 Task: Create in the project AgileBoost and in the Backlog issue 'Create a new online platform for online entrepreneurship courses with advanced business planning and financial modeling features' a child issue 'Chatbot conversation error handling and remediation', and assign it to team member softage.3@softage.net. Create in the project AgileBoost and in the Backlog issue 'Implement a new cloud-based customer relationship management system for a company with advanced lead generation and sales tracking features' a child issue 'Data retention policy enforcement and auditing', and assign it to team member softage.4@softage.net
Action: Mouse moved to (638, 487)
Screenshot: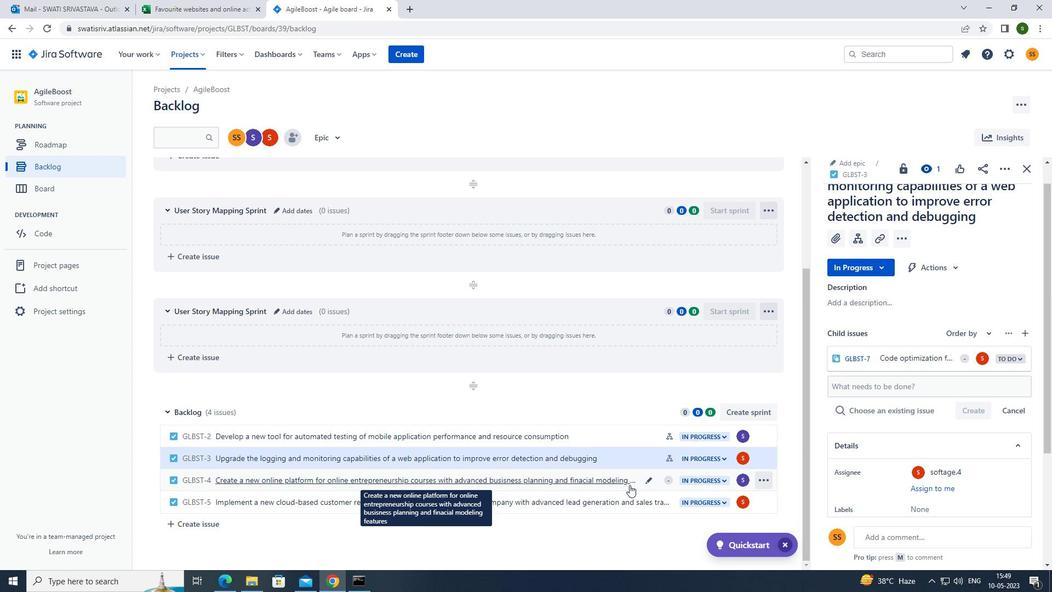 
Action: Mouse pressed left at (638, 487)
Screenshot: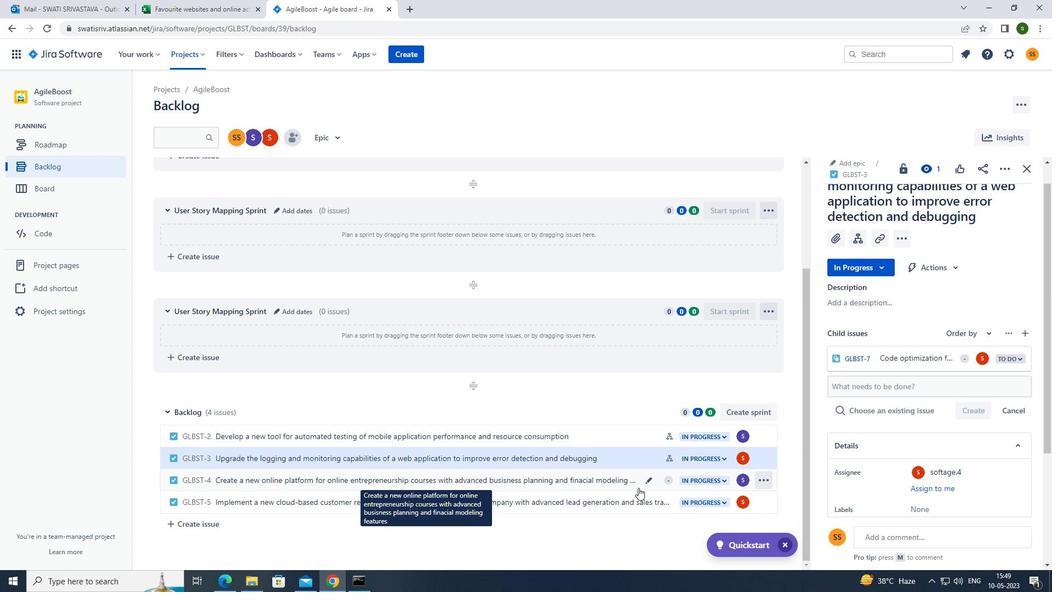 
Action: Mouse moved to (852, 259)
Screenshot: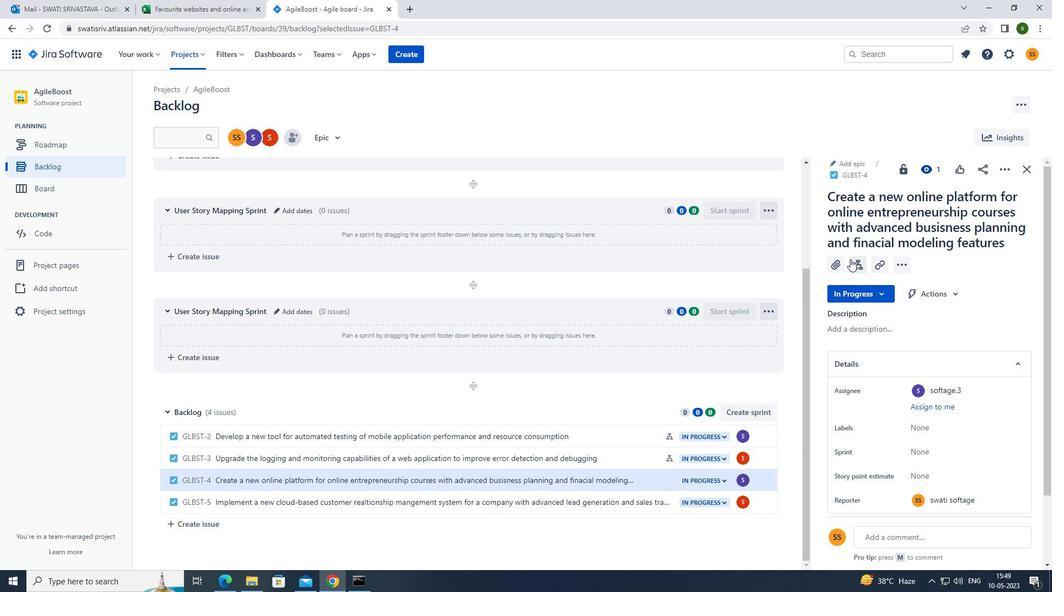 
Action: Mouse pressed left at (852, 259)
Screenshot: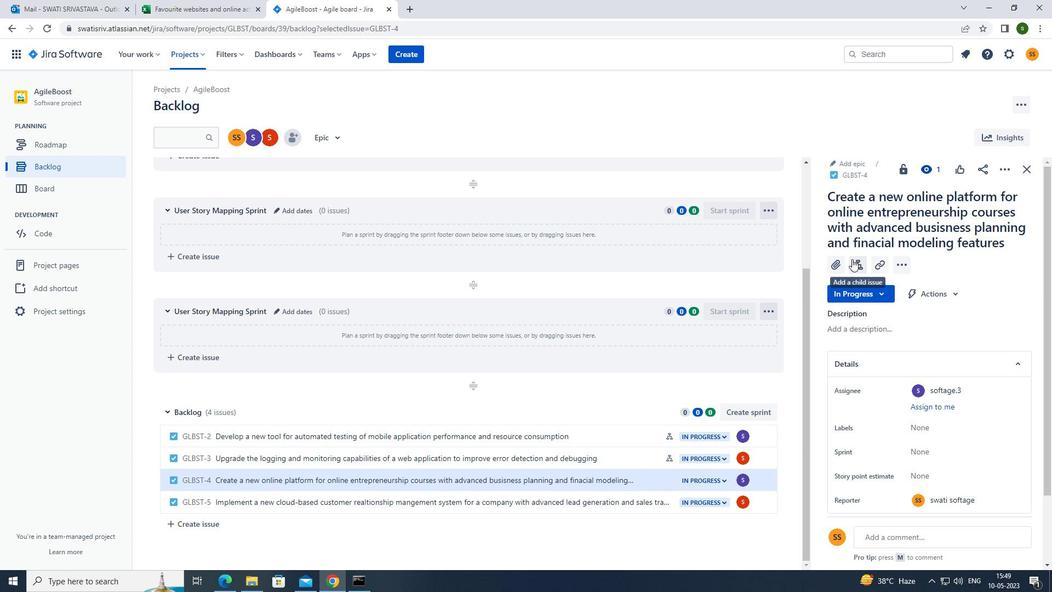 
Action: Mouse moved to (874, 356)
Screenshot: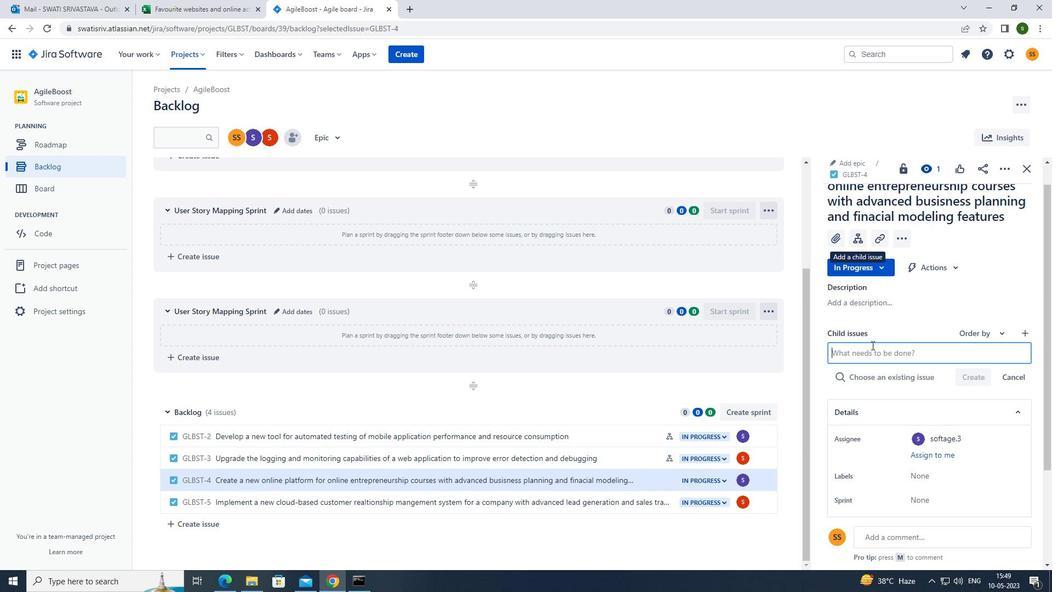 
Action: Mouse pressed left at (874, 356)
Screenshot: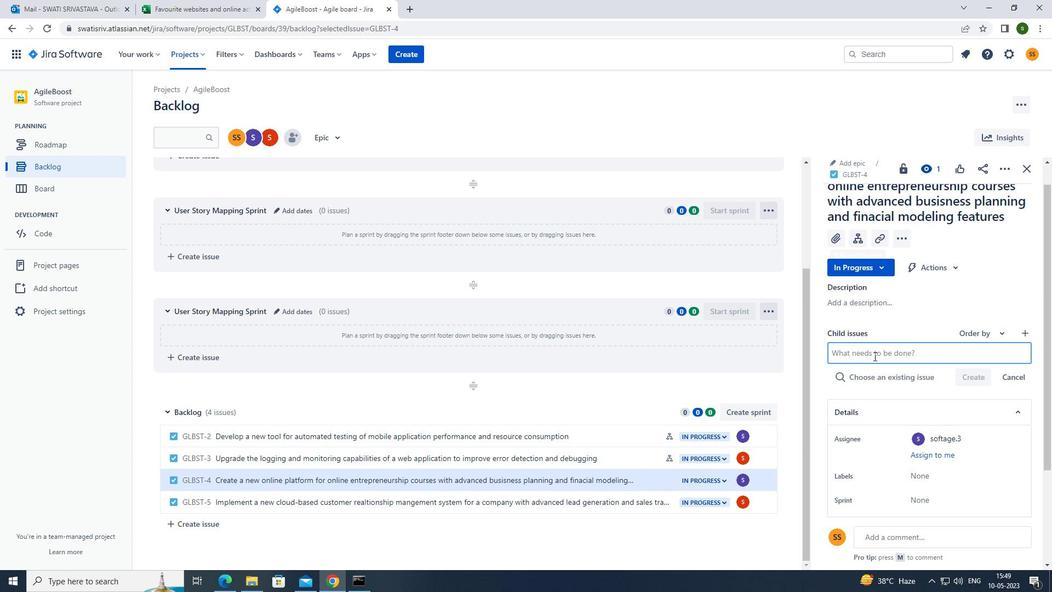 
Action: Mouse moved to (847, 363)
Screenshot: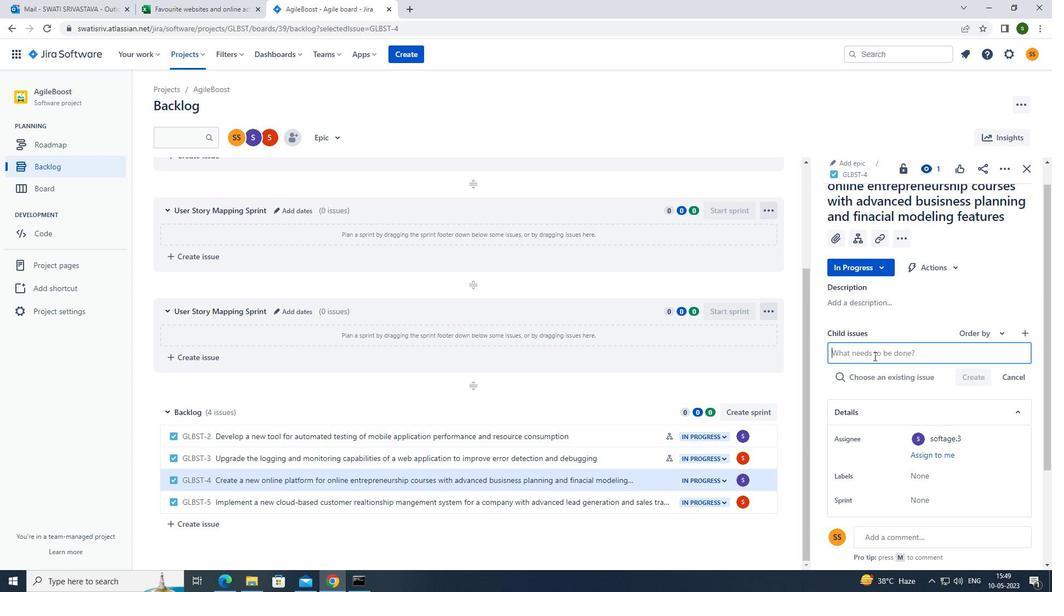 
Action: Key pressed <Key.caps_lock>c<Key.caps_lock>hatbot<Key.space>conversation<Key.space>error<Key.space>handling<Key.space>and<Key.space>remediation<Key.enter>
Screenshot: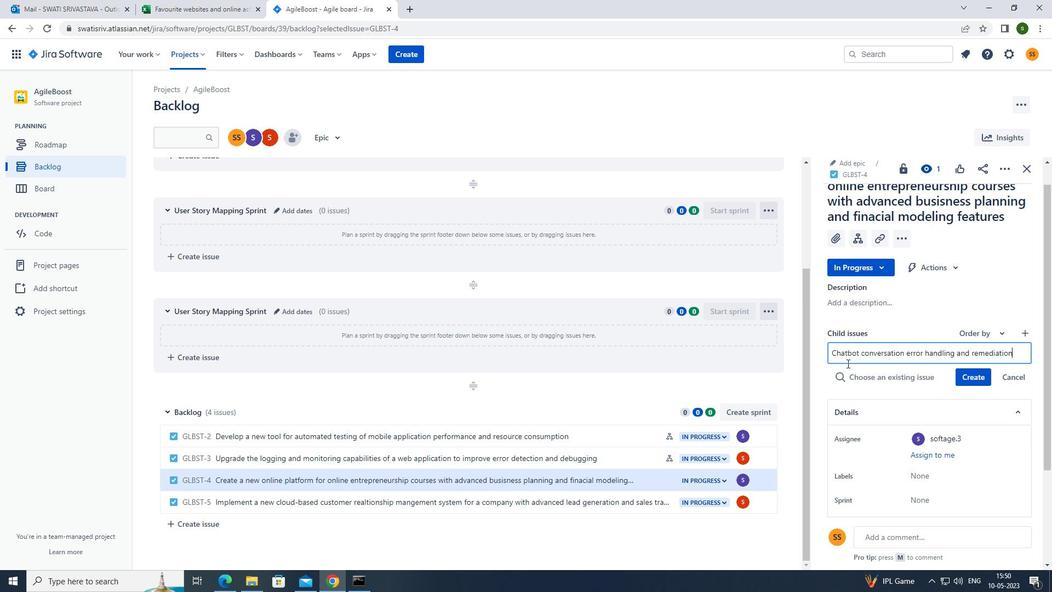 
Action: Mouse moved to (982, 359)
Screenshot: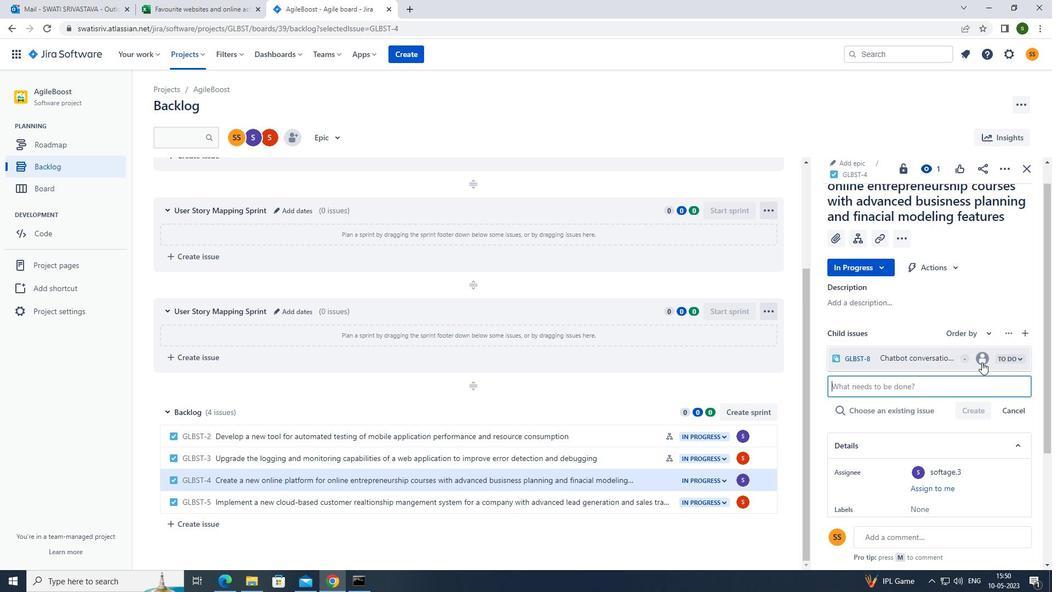
Action: Mouse pressed left at (982, 359)
Screenshot: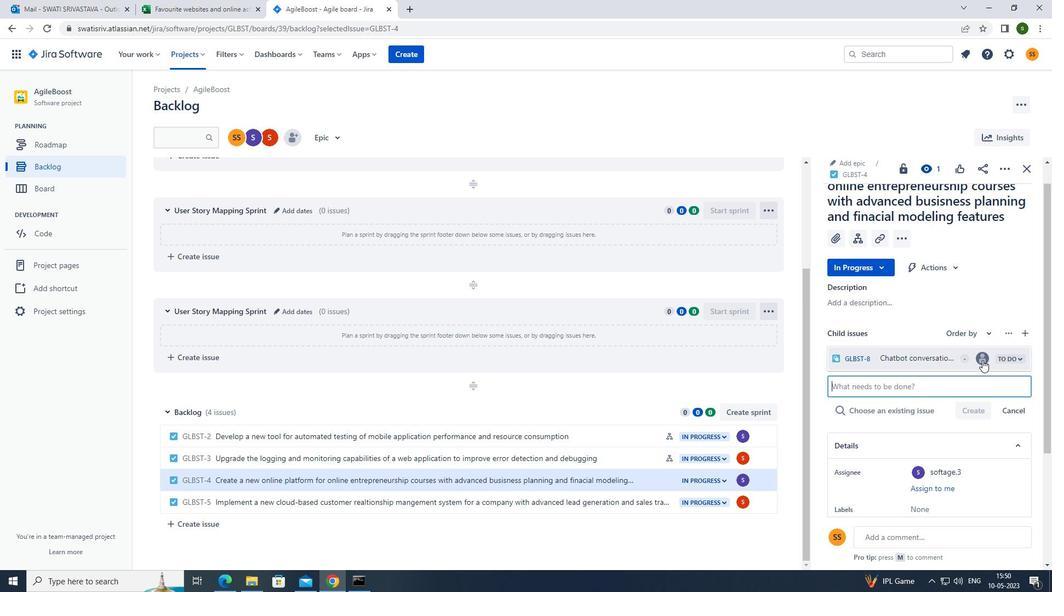 
Action: Mouse moved to (934, 374)
Screenshot: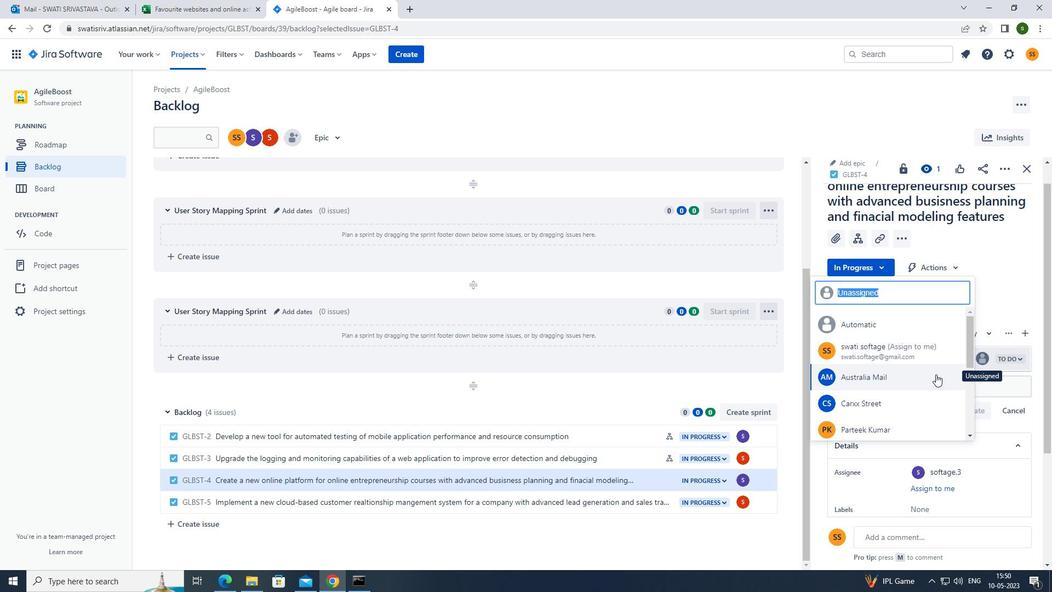 
Action: Mouse scrolled (934, 373) with delta (0, 0)
Screenshot: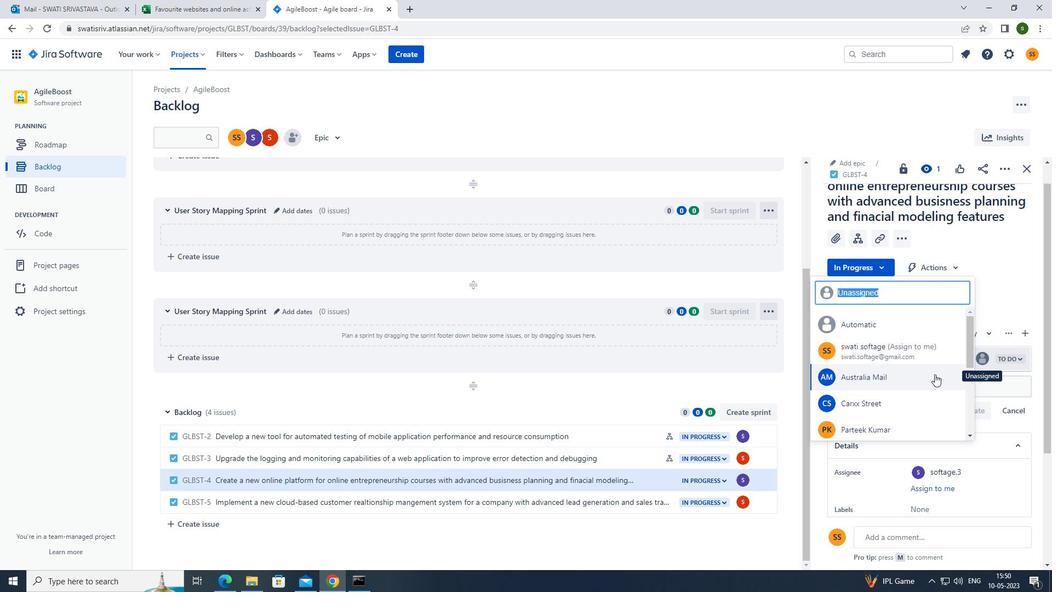 
Action: Mouse moved to (932, 375)
Screenshot: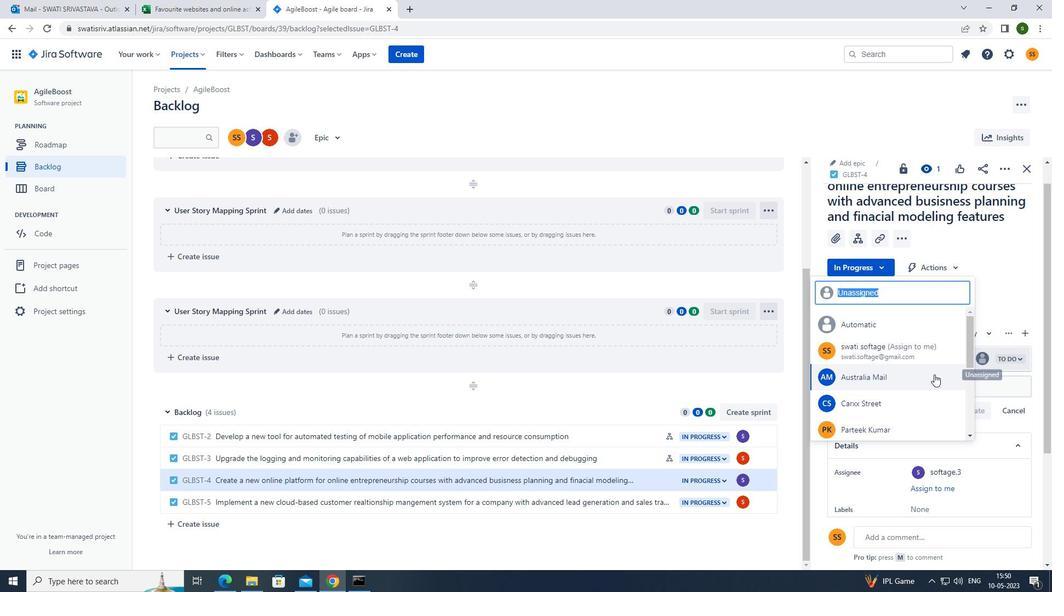 
Action: Mouse scrolled (932, 374) with delta (0, 0)
Screenshot: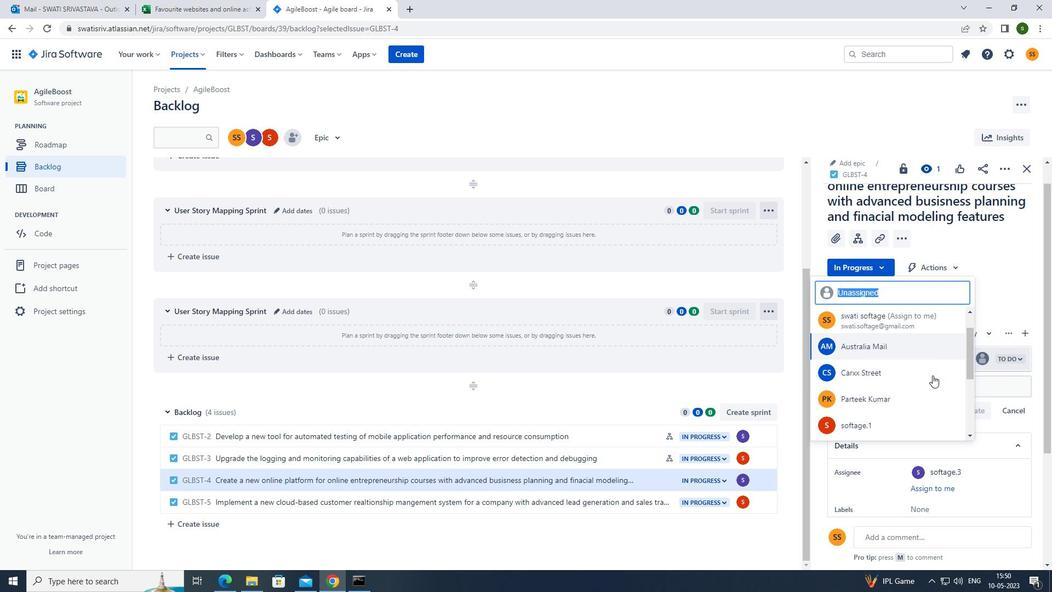 
Action: Mouse moved to (885, 400)
Screenshot: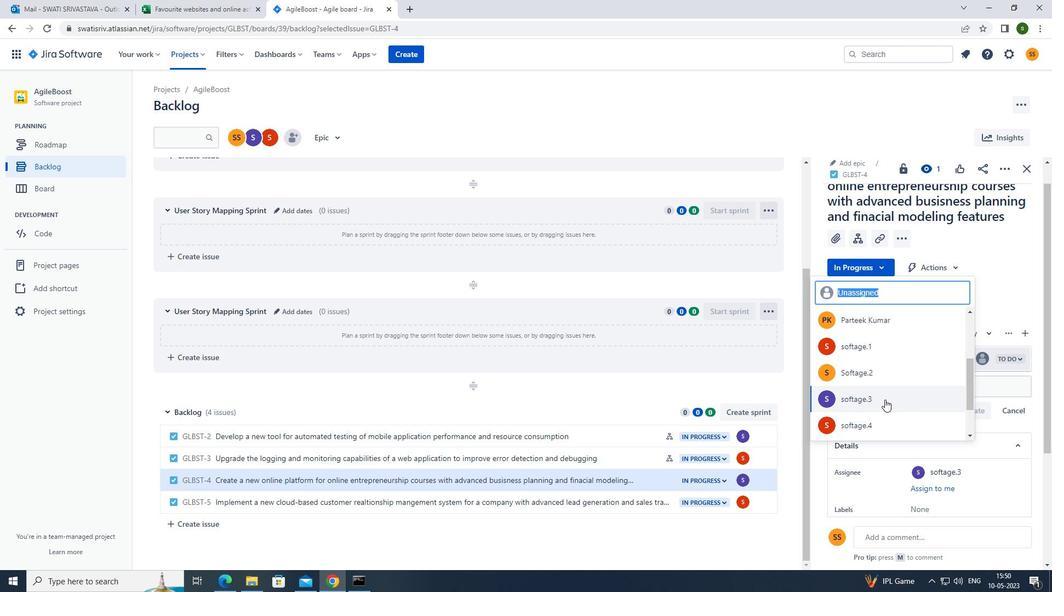 
Action: Mouse pressed left at (885, 400)
Screenshot: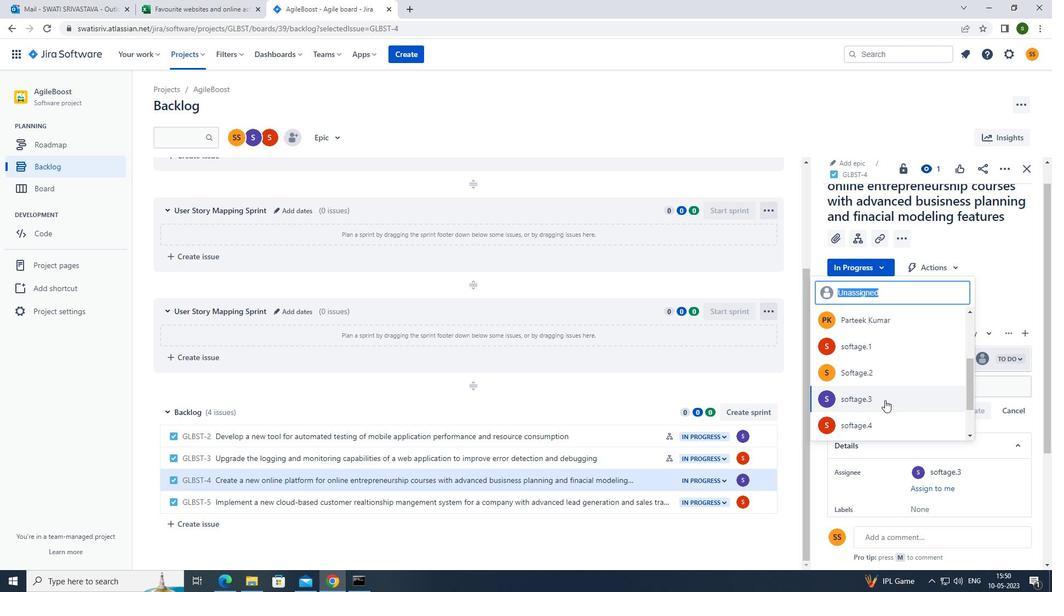 
Action: Mouse moved to (606, 422)
Screenshot: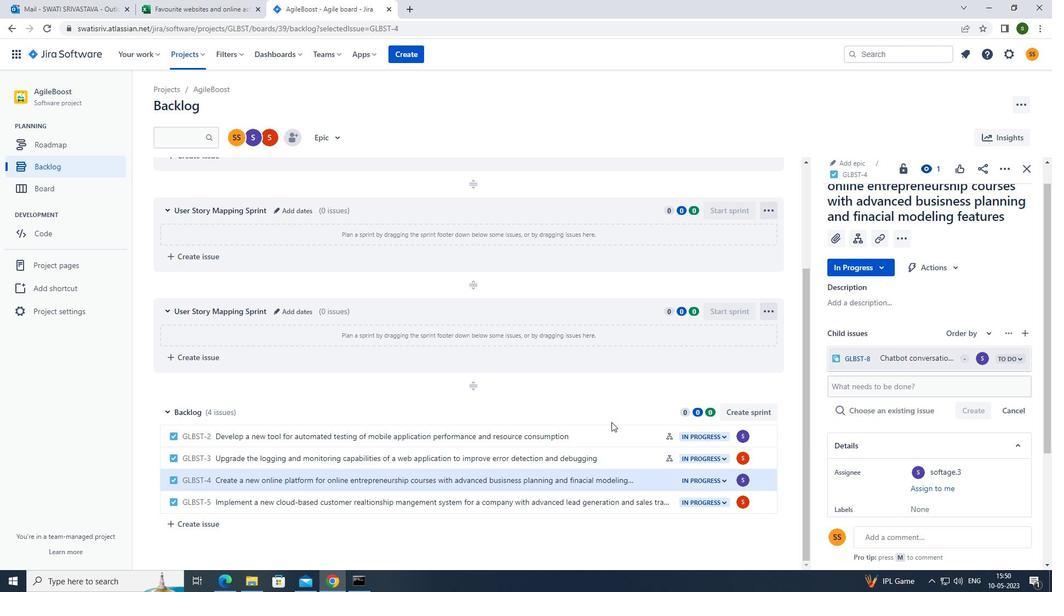 
Action: Mouse scrolled (606, 421) with delta (0, 0)
Screenshot: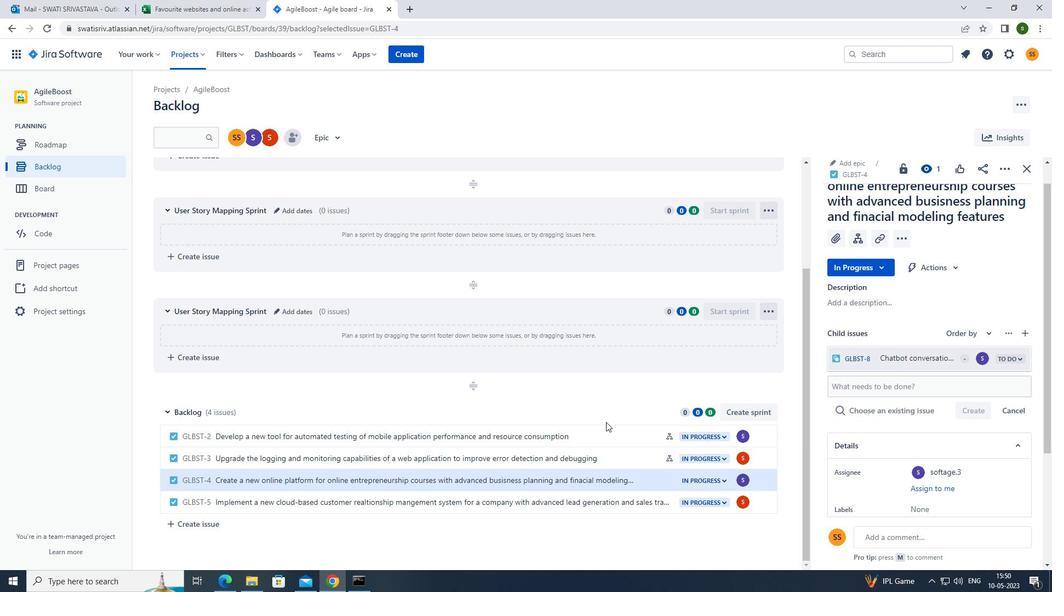 
Action: Mouse moved to (651, 509)
Screenshot: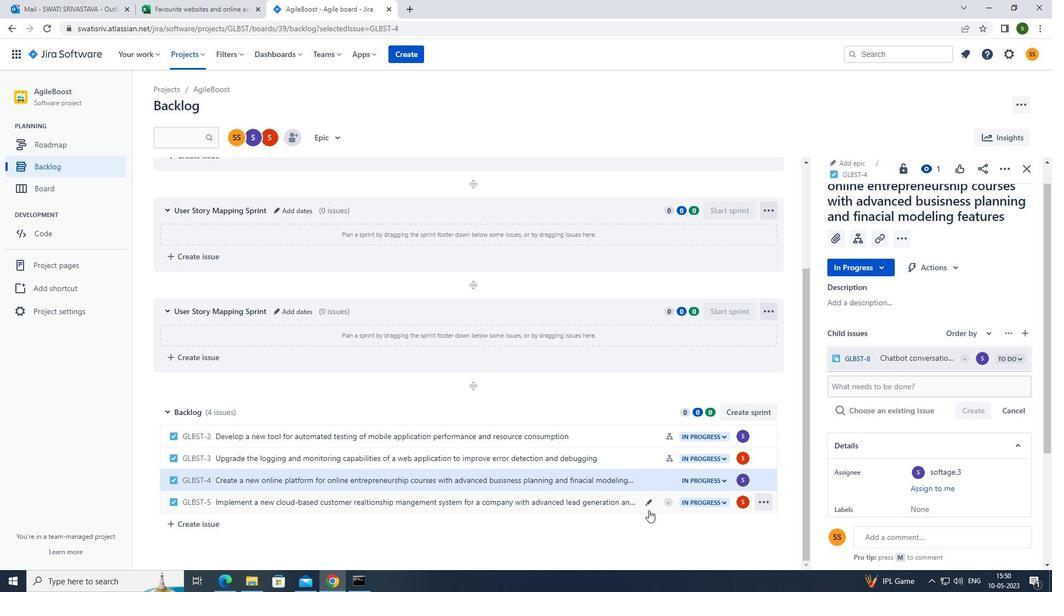 
Action: Mouse pressed left at (651, 509)
Screenshot: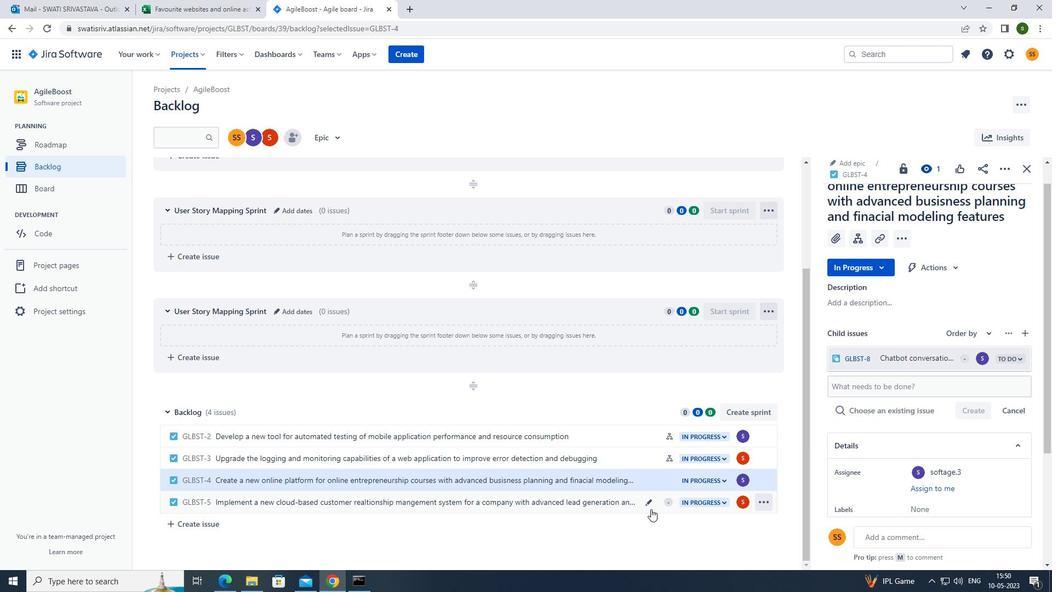 
Action: Mouse moved to (861, 283)
Screenshot: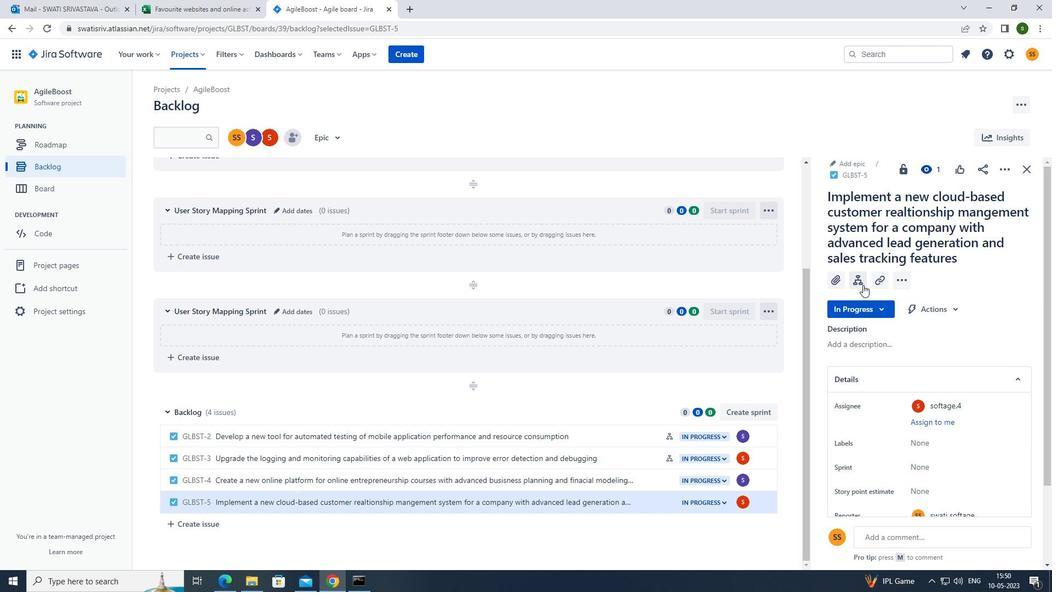 
Action: Mouse pressed left at (861, 283)
Screenshot: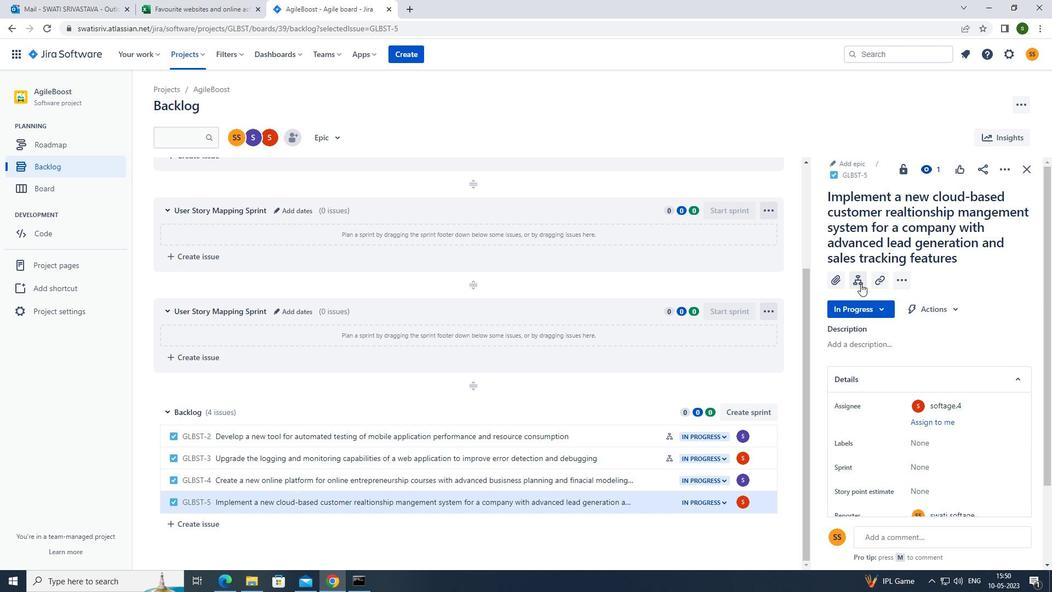 
Action: Mouse moved to (886, 351)
Screenshot: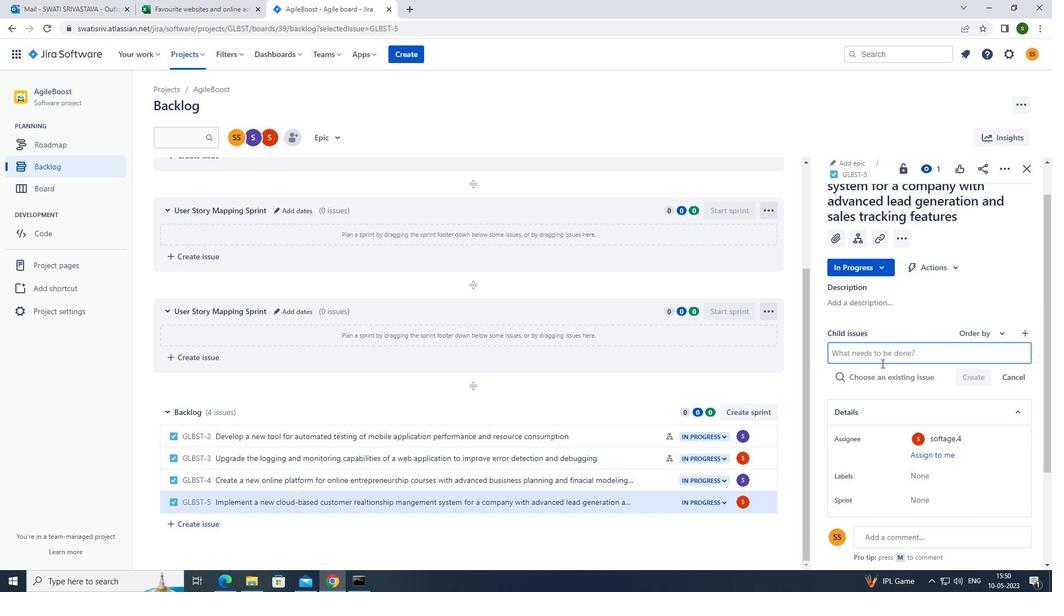 
Action: Mouse pressed left at (886, 351)
Screenshot: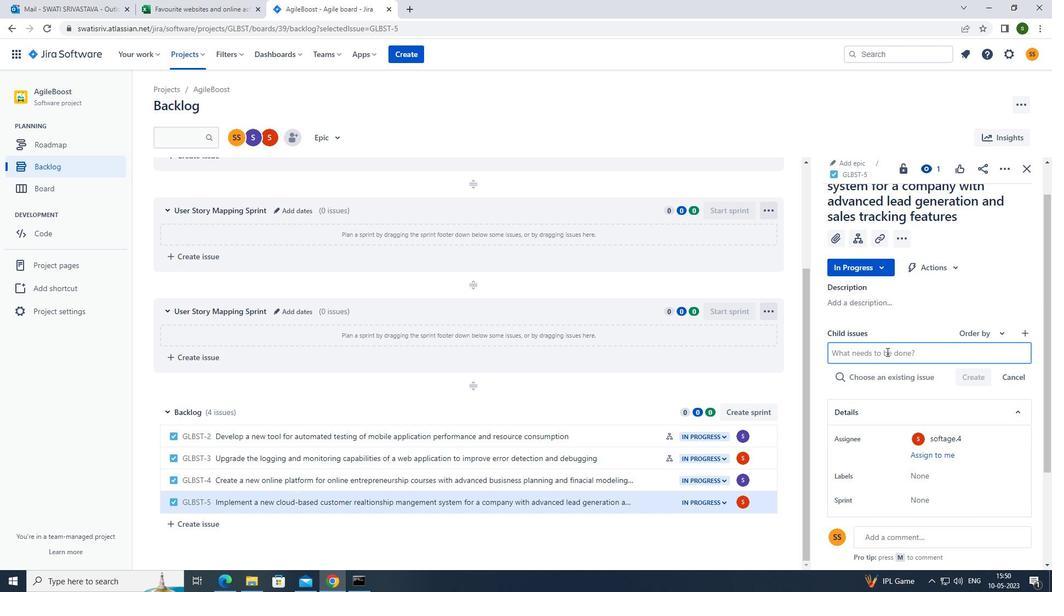
Action: Key pressed <Key.caps_lock>d<Key.caps_lock>ata<Key.space>retention<Key.space>policy<Key.space>enfocement<Key.space>and<Key.space>auditing<Key.enter>
Screenshot: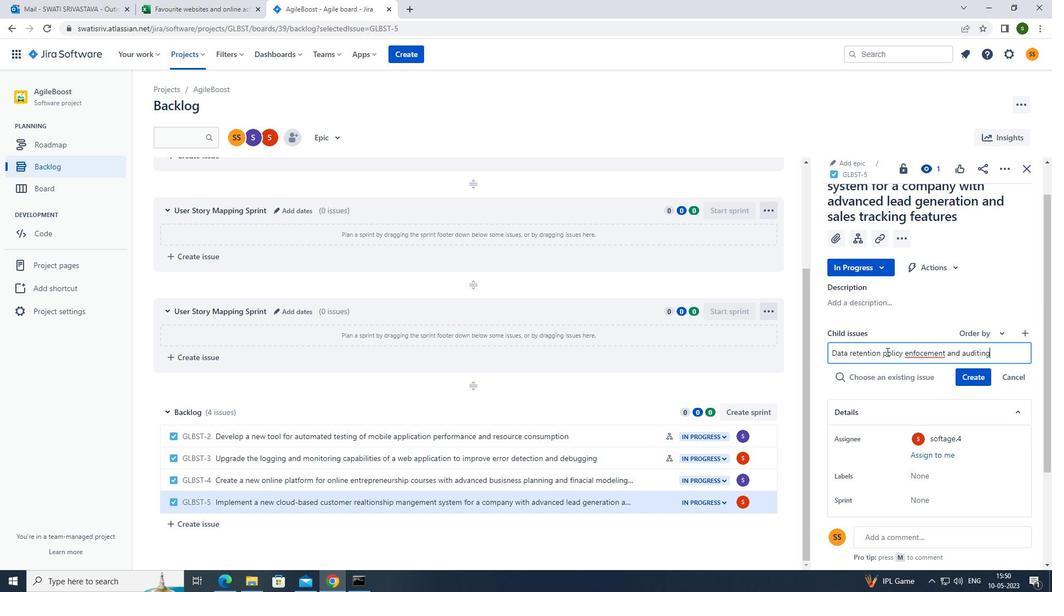 
Action: Mouse moved to (977, 360)
Screenshot: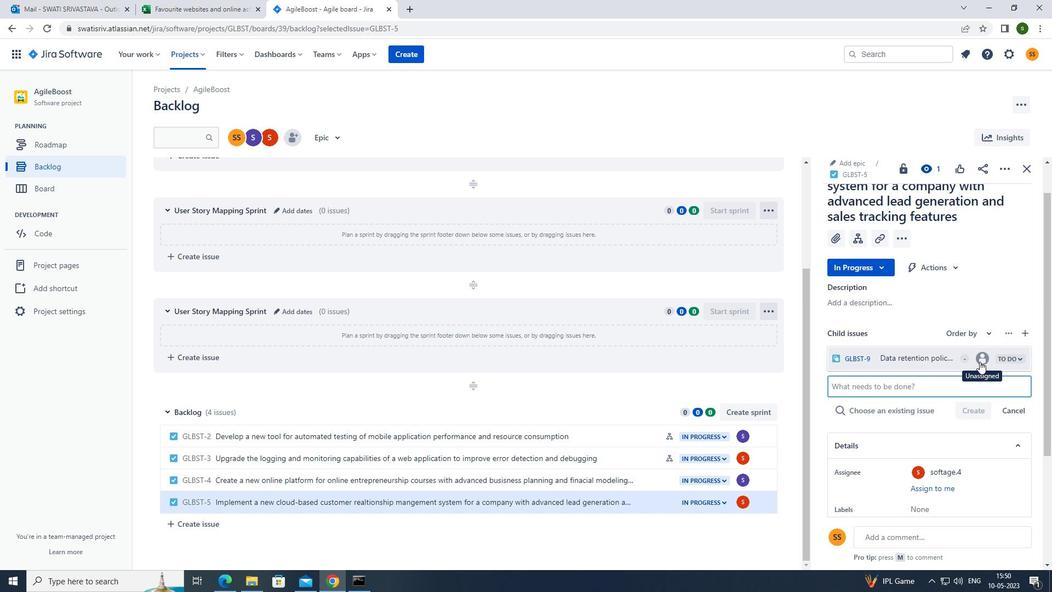 
Action: Mouse pressed left at (977, 360)
Screenshot: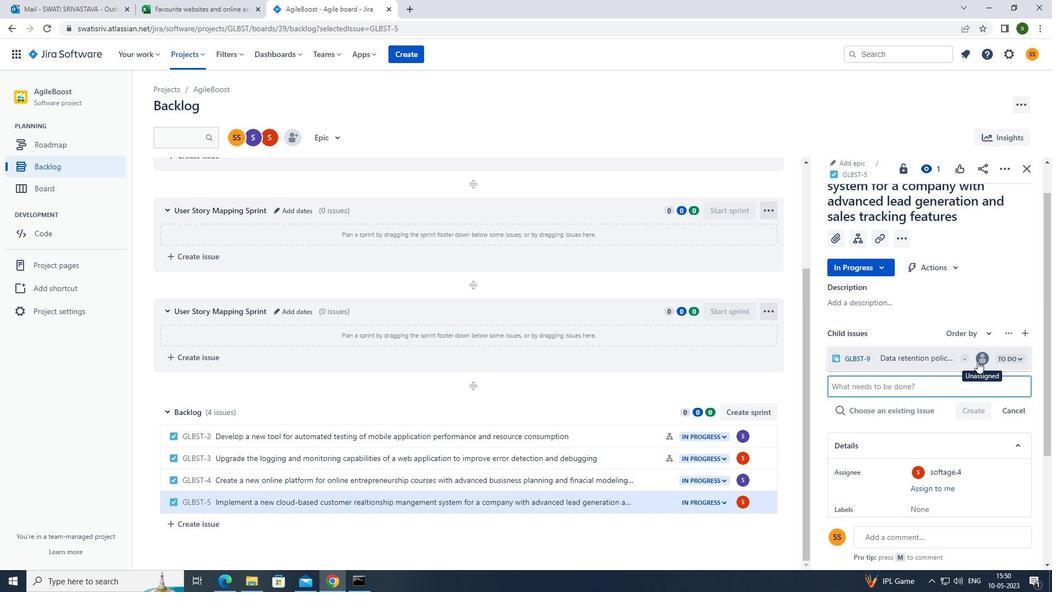 
Action: Mouse moved to (963, 364)
Screenshot: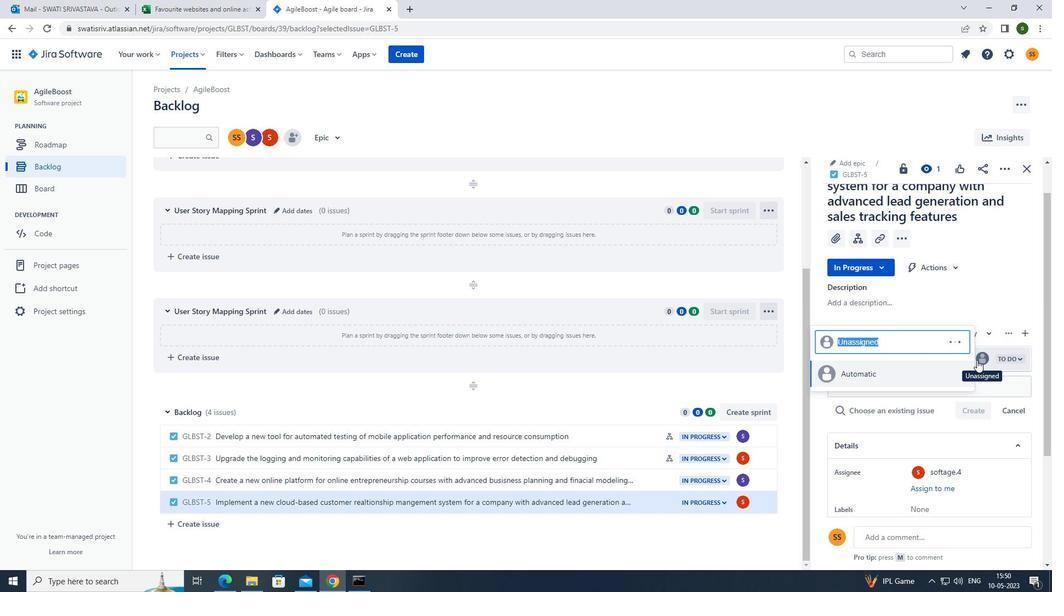 
Action: Mouse scrolled (963, 363) with delta (0, 0)
Screenshot: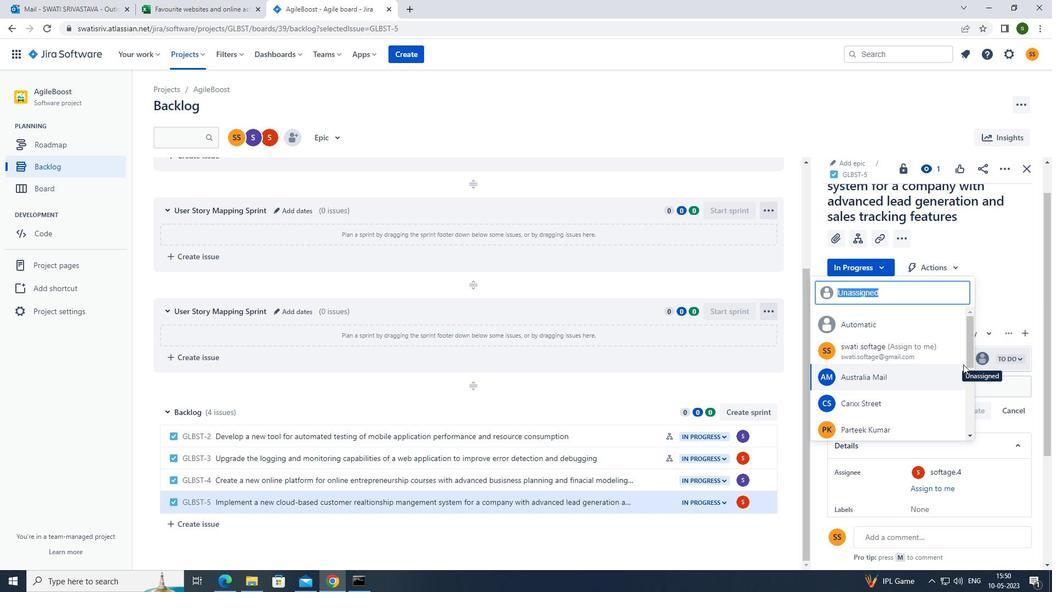 
Action: Mouse scrolled (963, 363) with delta (0, 0)
Screenshot: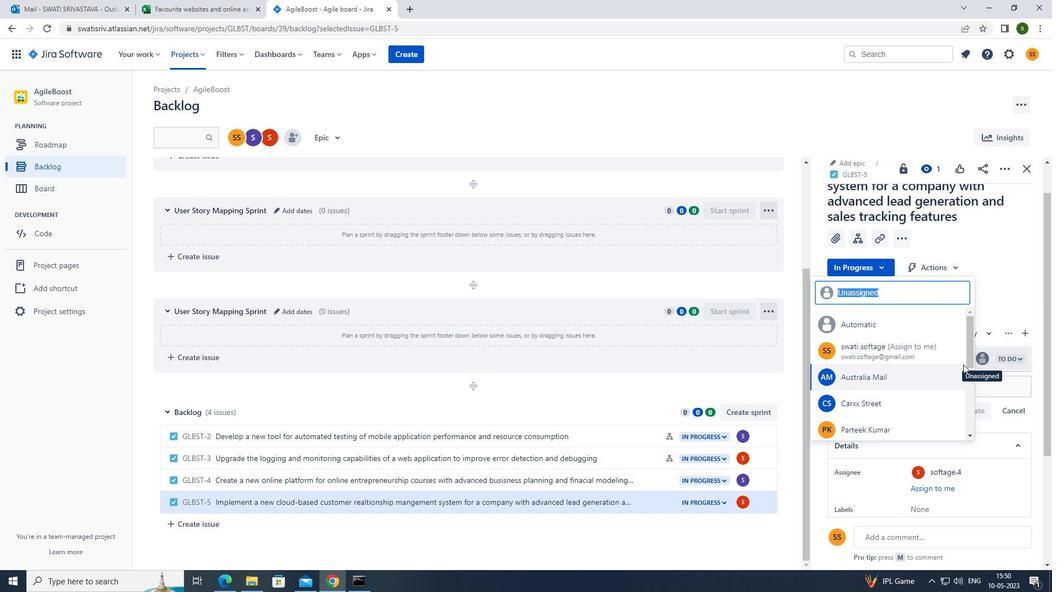 
Action: Mouse moved to (896, 420)
Screenshot: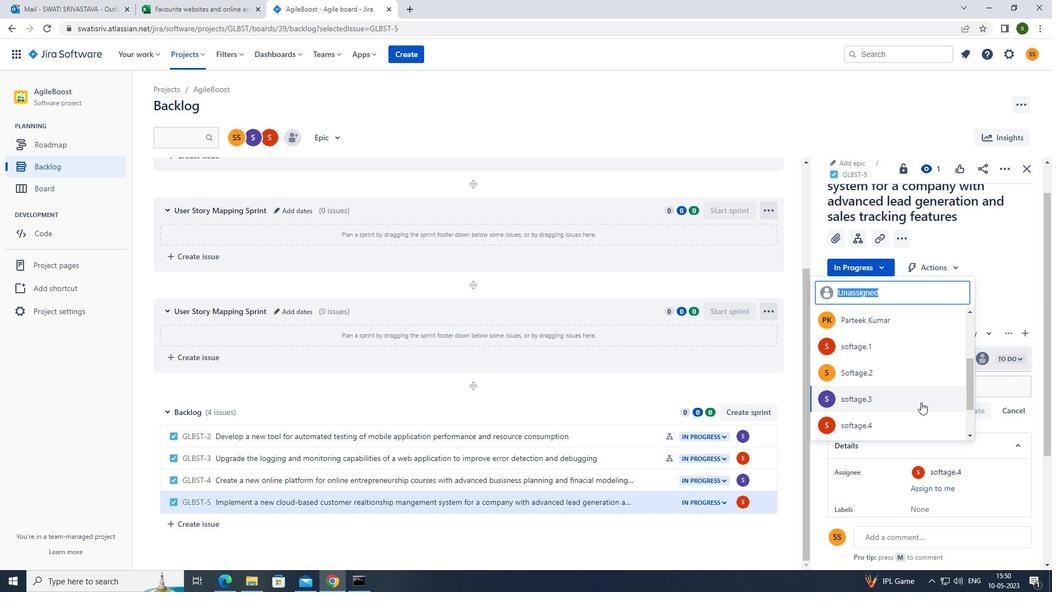 
Action: Mouse pressed left at (896, 420)
Screenshot: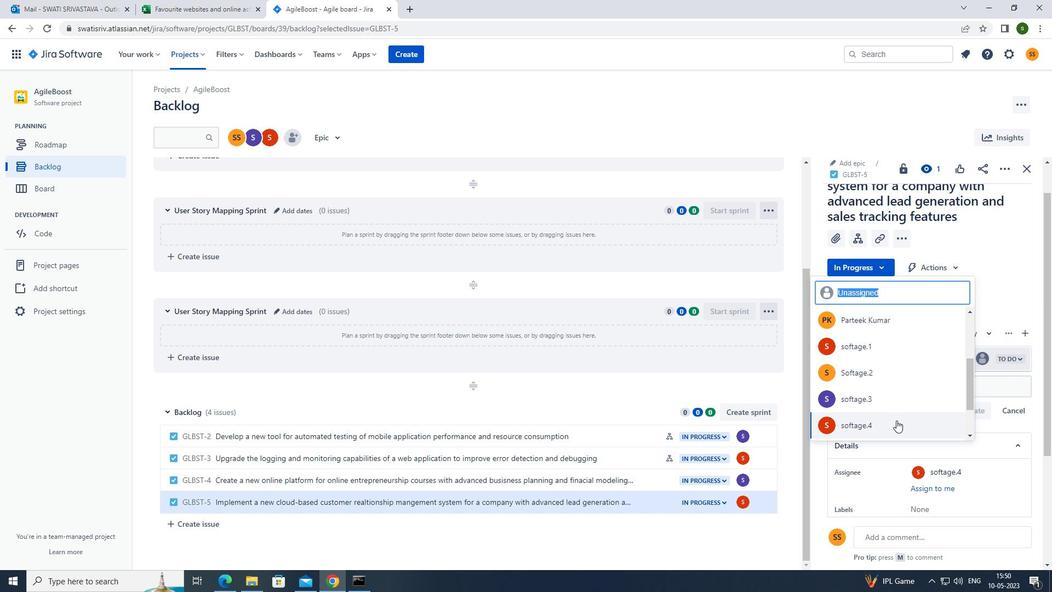 
Action: Mouse moved to (621, 104)
Screenshot: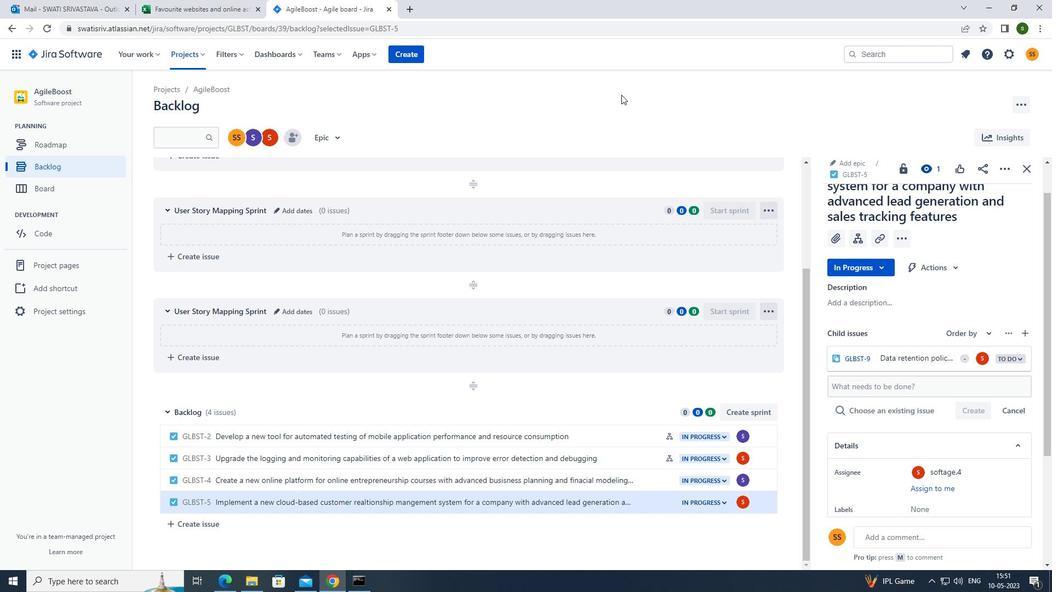 
